 Task: Add a condition where "Ticket status Contains none of the following Open" in recently solved tickets.
Action: Mouse moved to (113, 407)
Screenshot: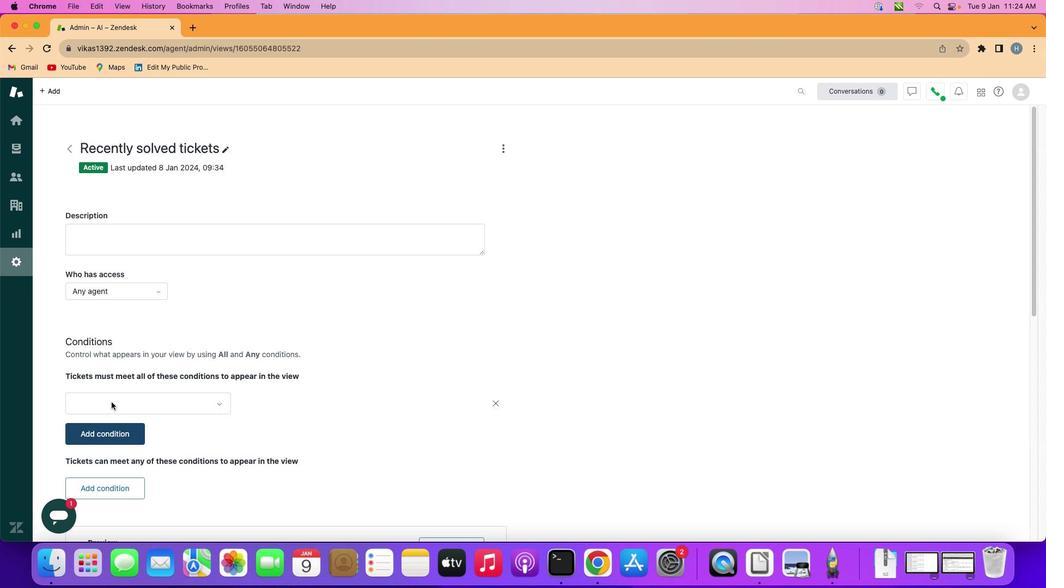 
Action: Mouse pressed left at (113, 407)
Screenshot: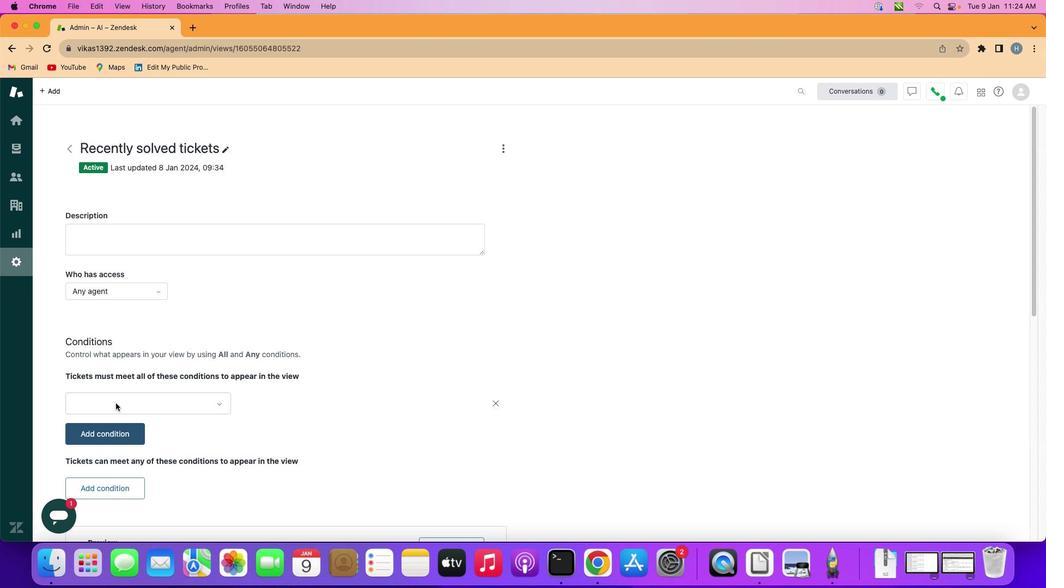 
Action: Mouse moved to (169, 411)
Screenshot: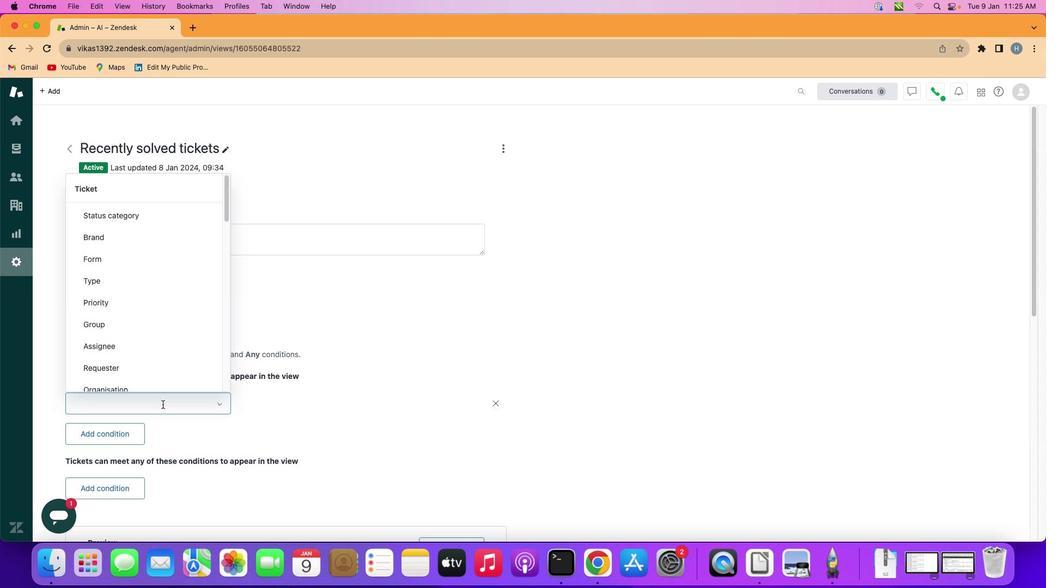 
Action: Mouse pressed left at (169, 411)
Screenshot: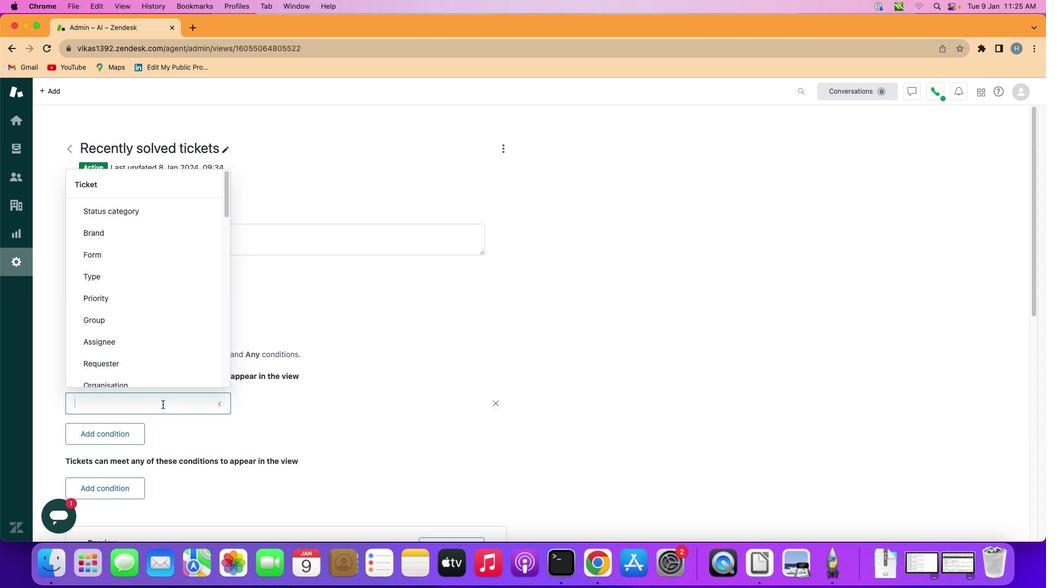 
Action: Mouse moved to (180, 302)
Screenshot: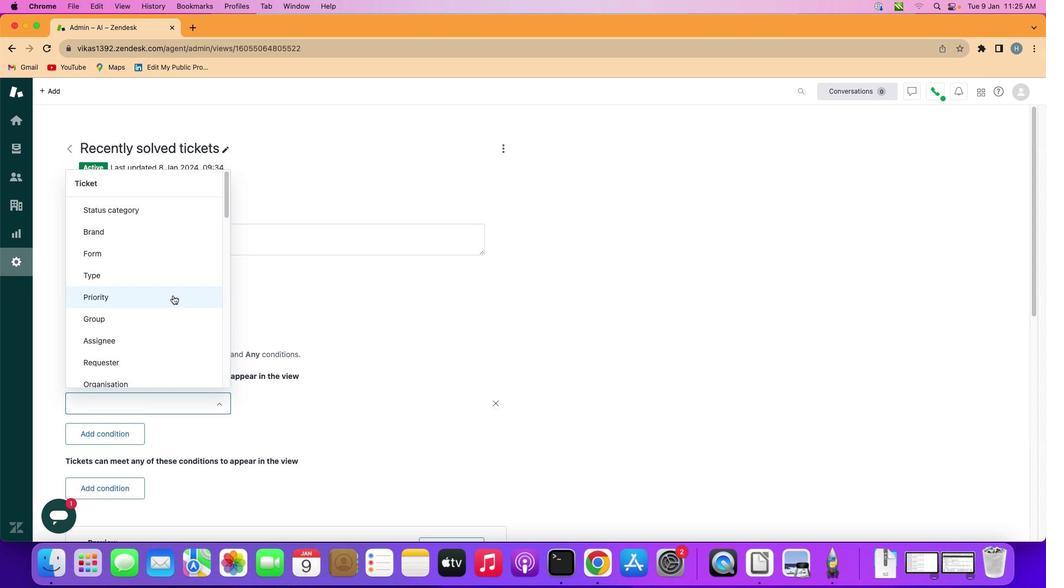 
Action: Mouse scrolled (180, 302) with delta (0, 10)
Screenshot: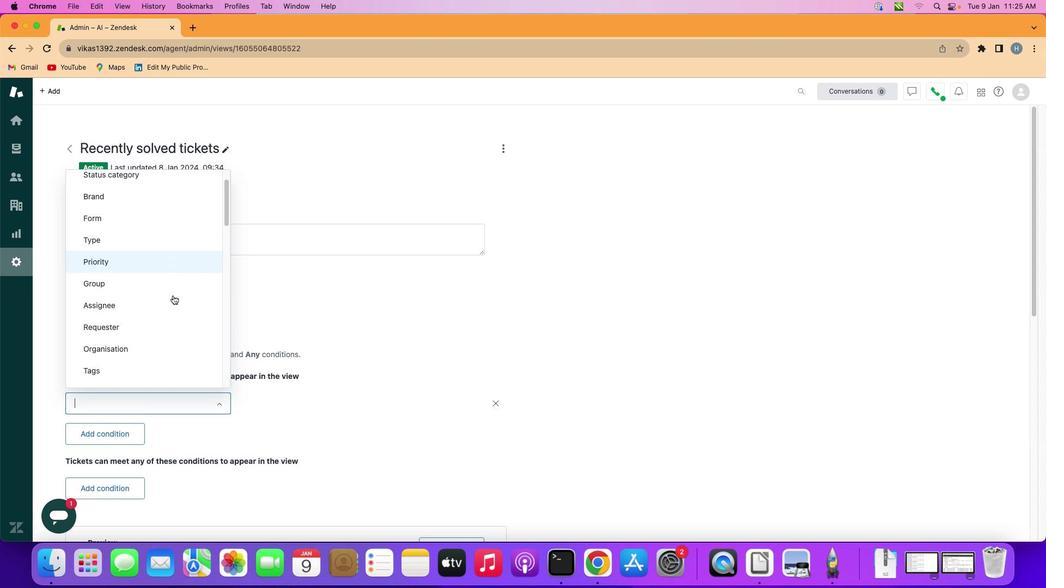 
Action: Mouse scrolled (180, 302) with delta (0, 10)
Screenshot: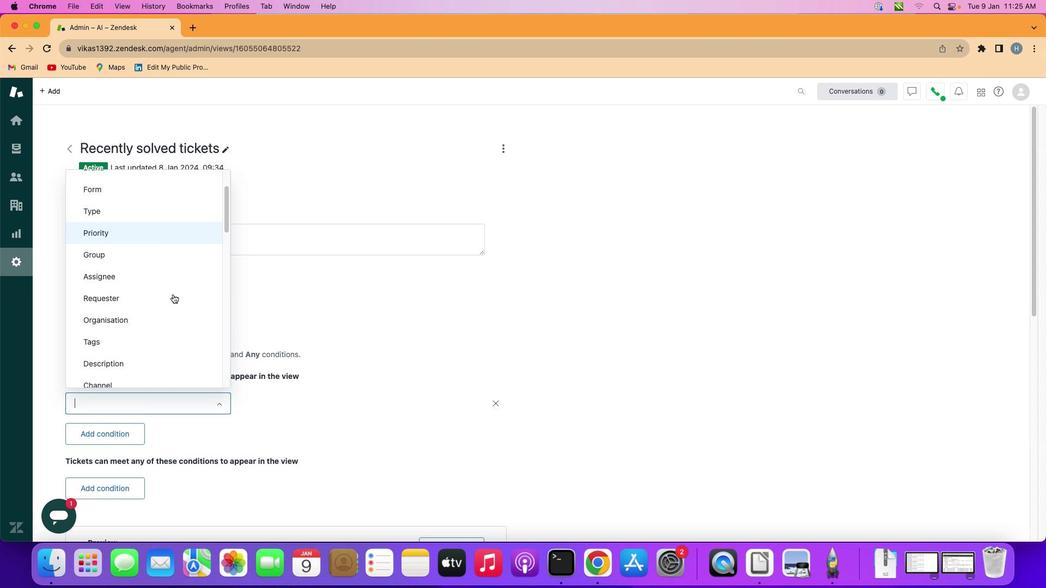 
Action: Mouse scrolled (180, 302) with delta (0, 10)
Screenshot: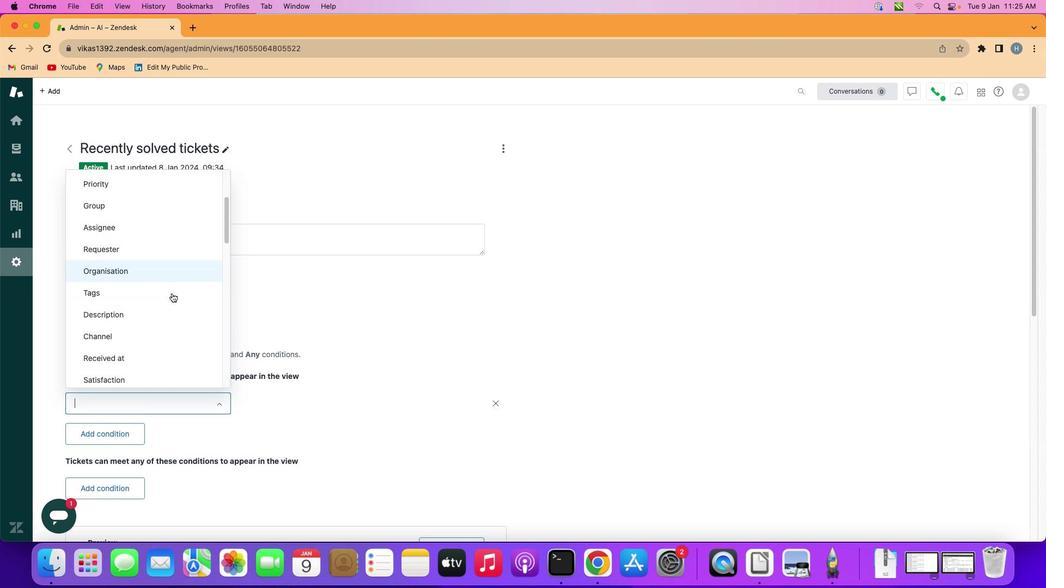 
Action: Mouse scrolled (180, 302) with delta (0, 10)
Screenshot: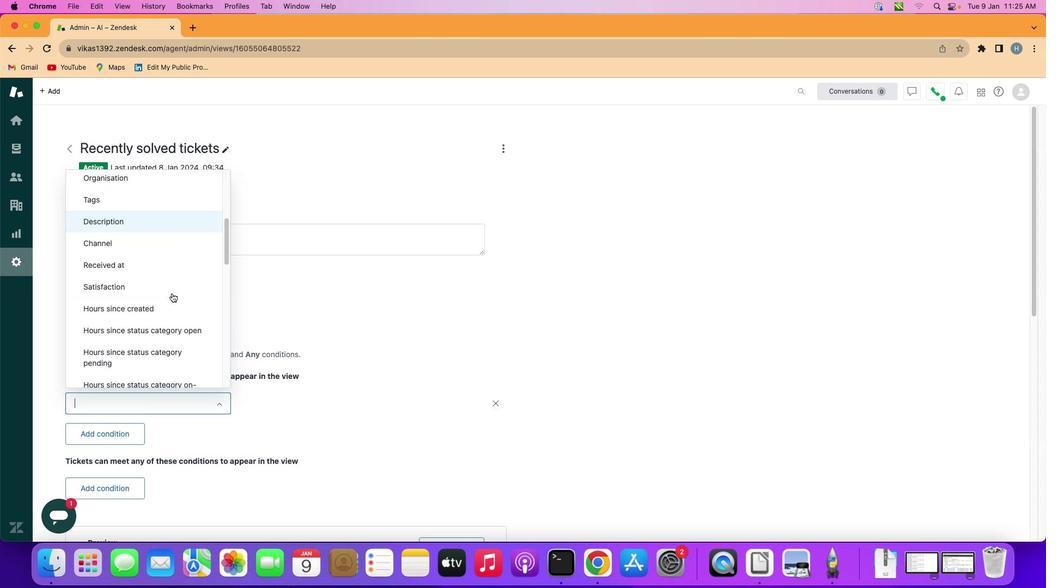 
Action: Mouse scrolled (180, 302) with delta (0, 9)
Screenshot: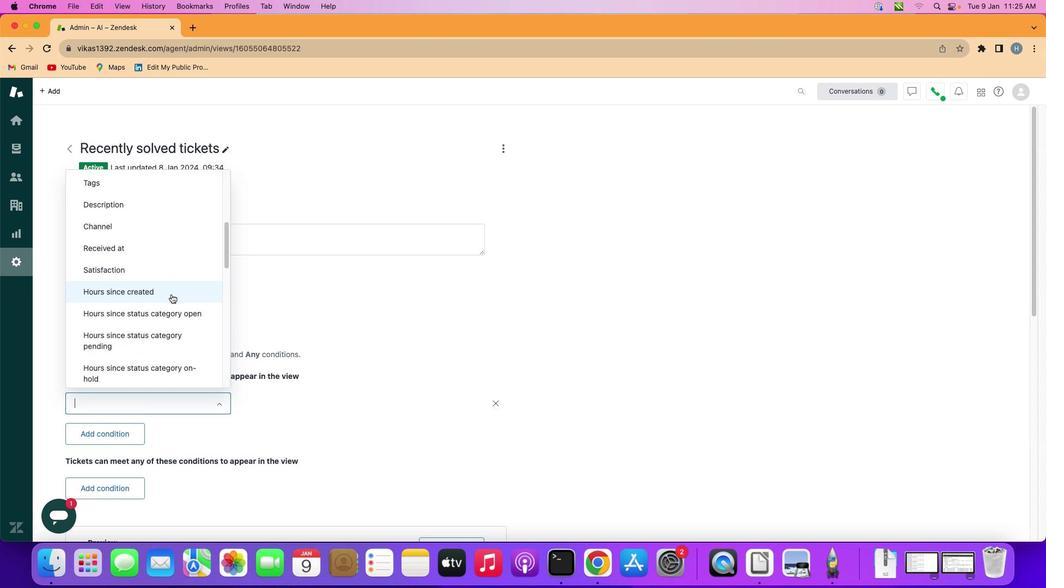 
Action: Mouse moved to (179, 301)
Screenshot: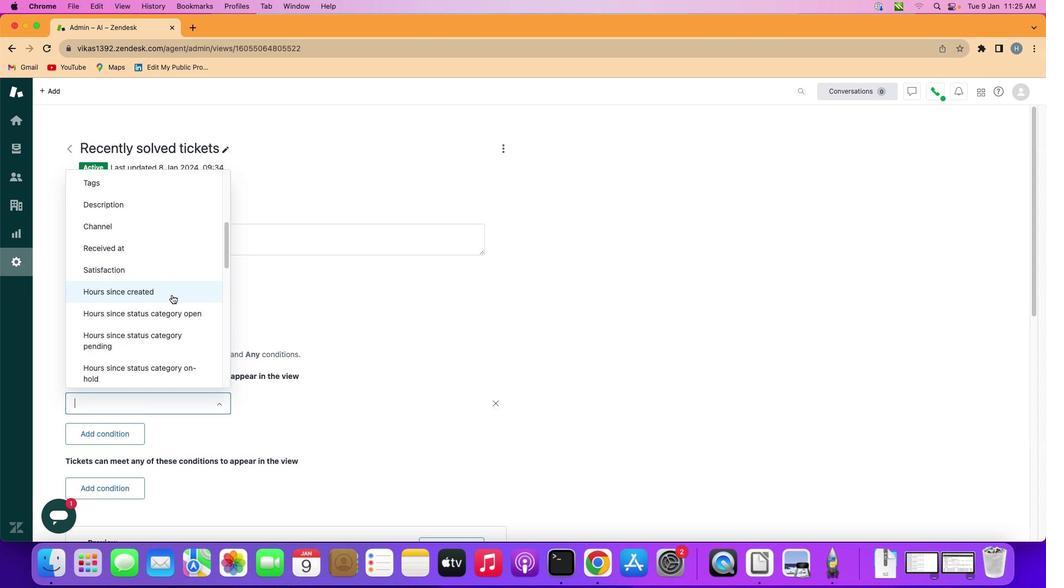 
Action: Mouse scrolled (179, 301) with delta (0, 9)
Screenshot: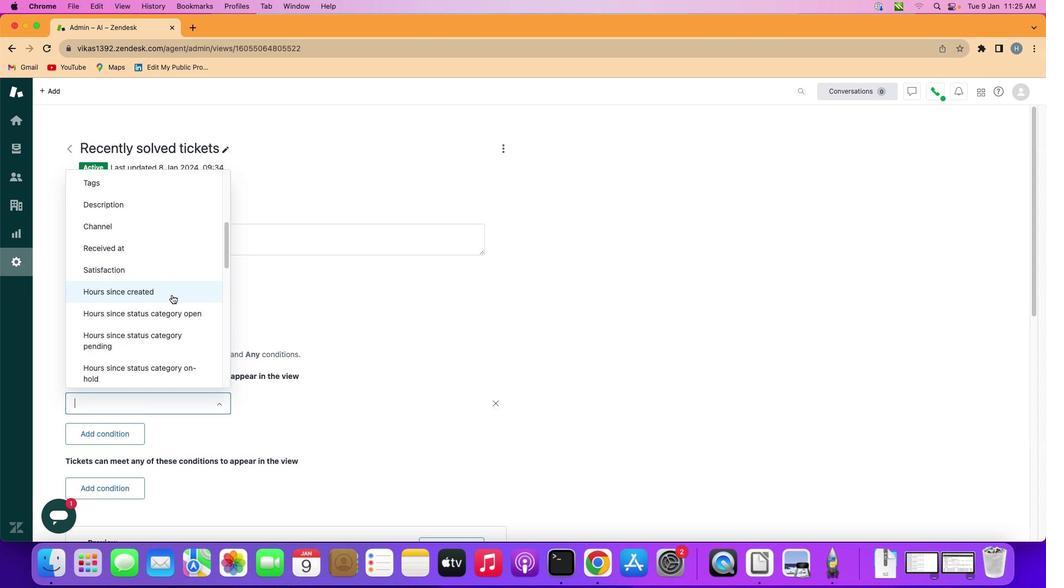 
Action: Mouse moved to (179, 302)
Screenshot: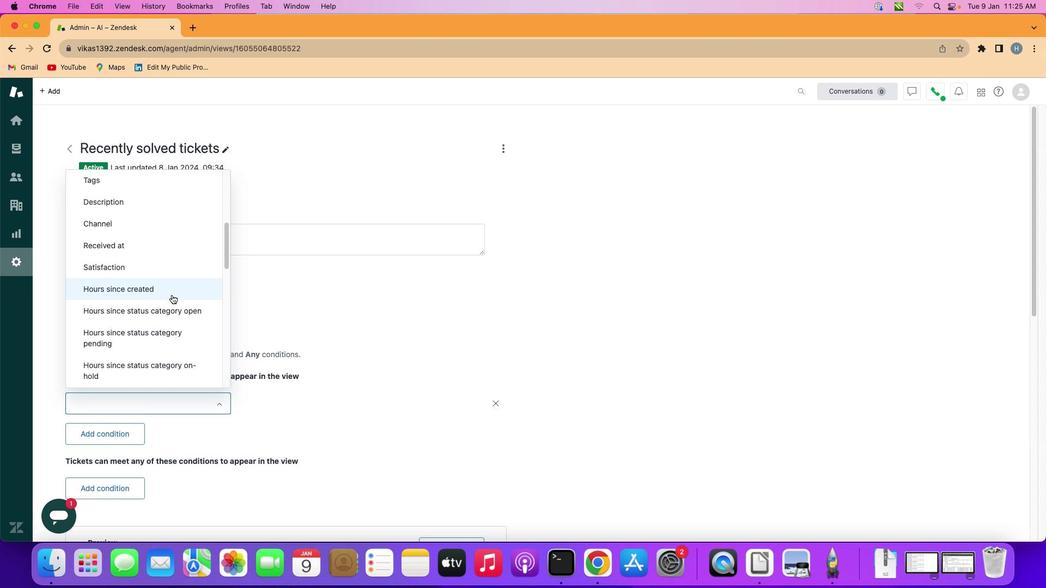 
Action: Mouse scrolled (179, 302) with delta (0, 10)
Screenshot: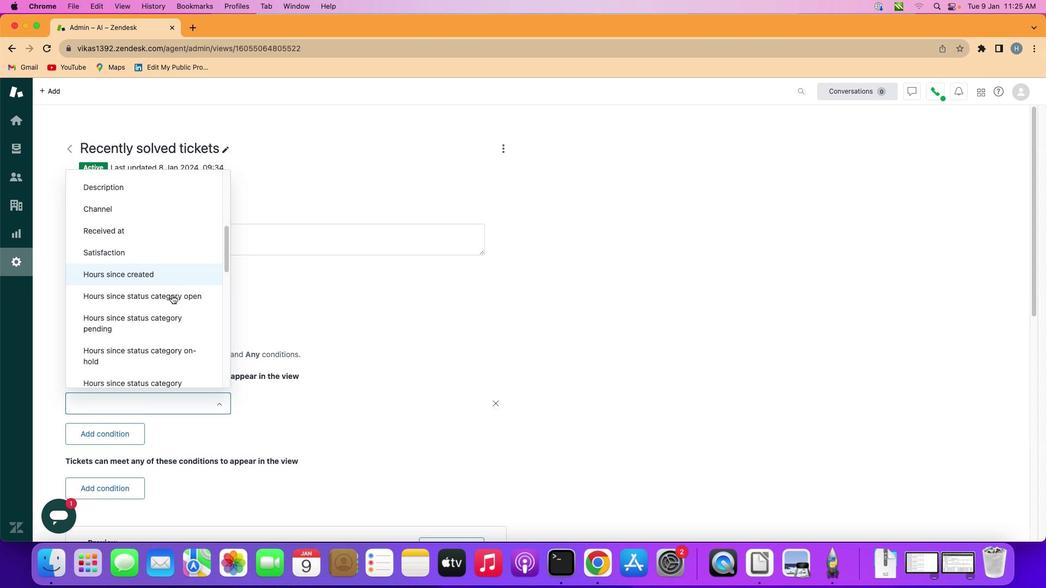
Action: Mouse scrolled (179, 302) with delta (0, 10)
Screenshot: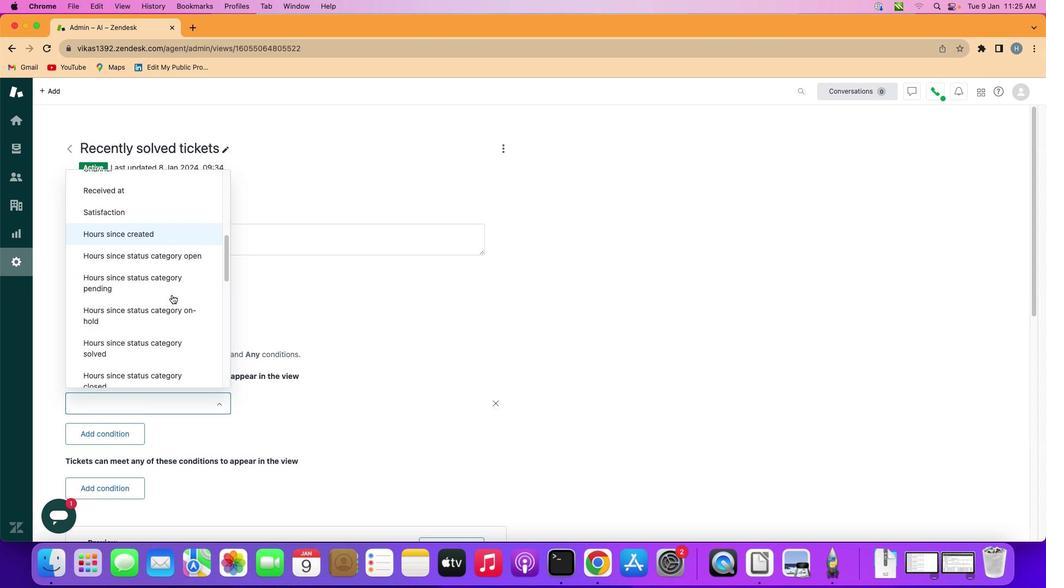 
Action: Mouse scrolled (179, 302) with delta (0, 10)
Screenshot: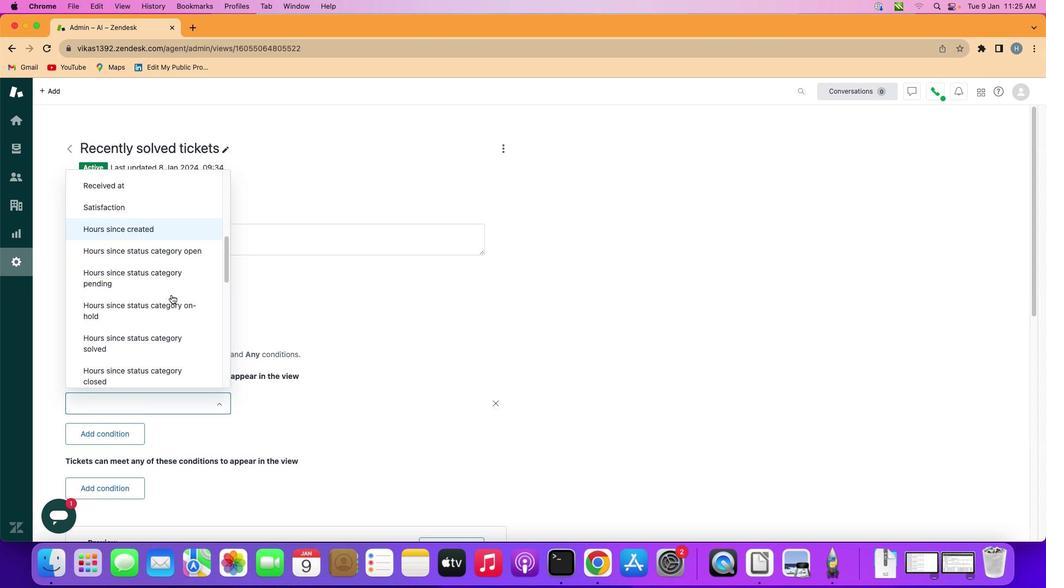 
Action: Mouse scrolled (179, 302) with delta (0, 9)
Screenshot: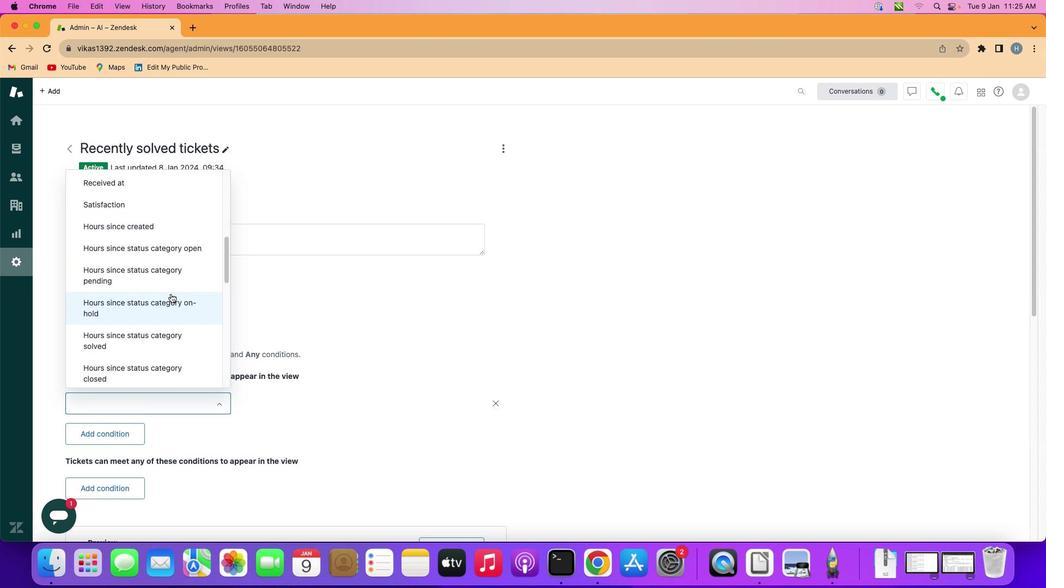 
Action: Mouse scrolled (179, 302) with delta (0, 11)
Screenshot: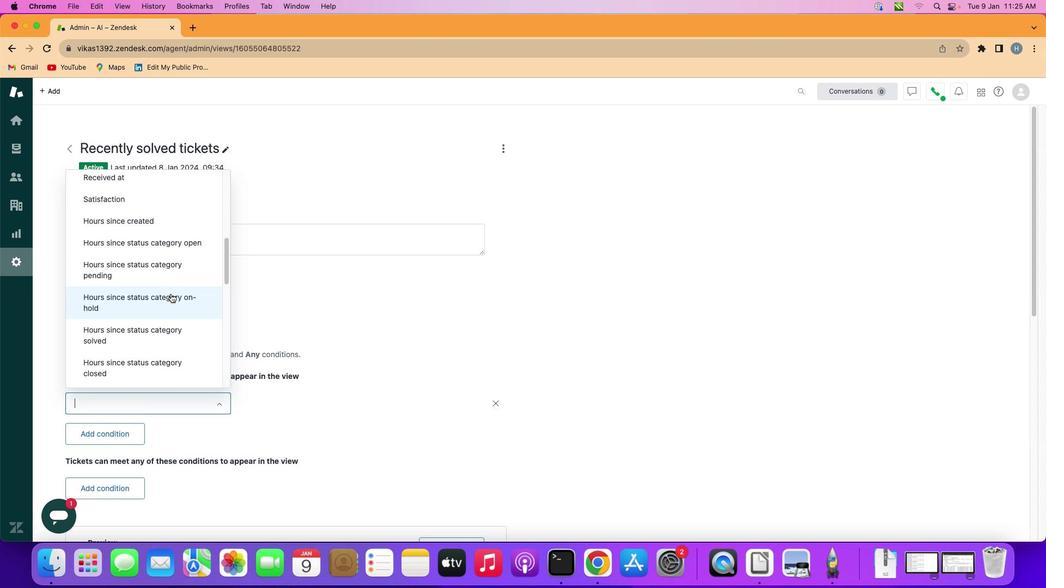 
Action: Mouse scrolled (179, 302) with delta (0, 10)
Screenshot: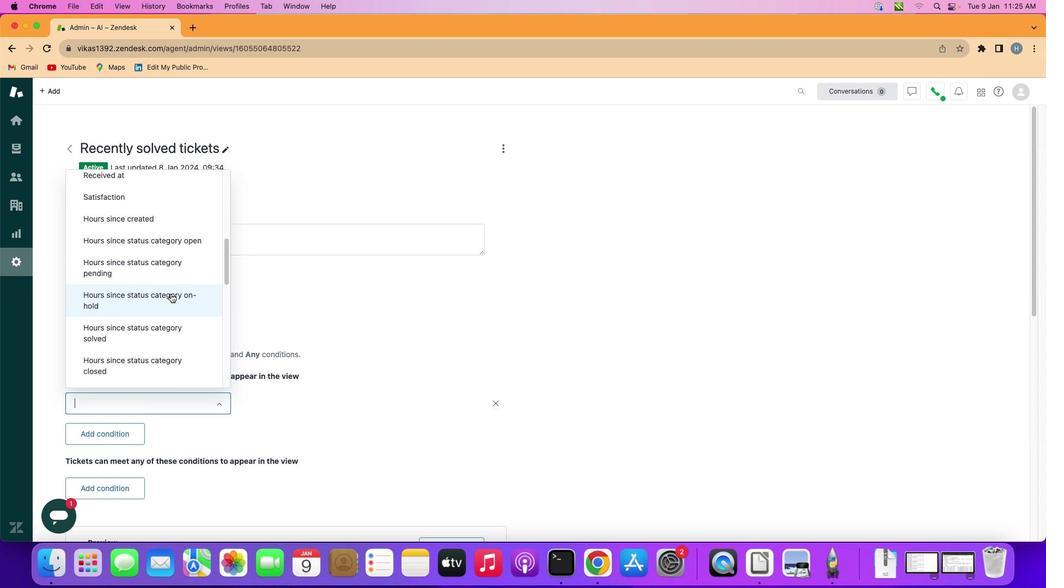 
Action: Mouse moved to (178, 300)
Screenshot: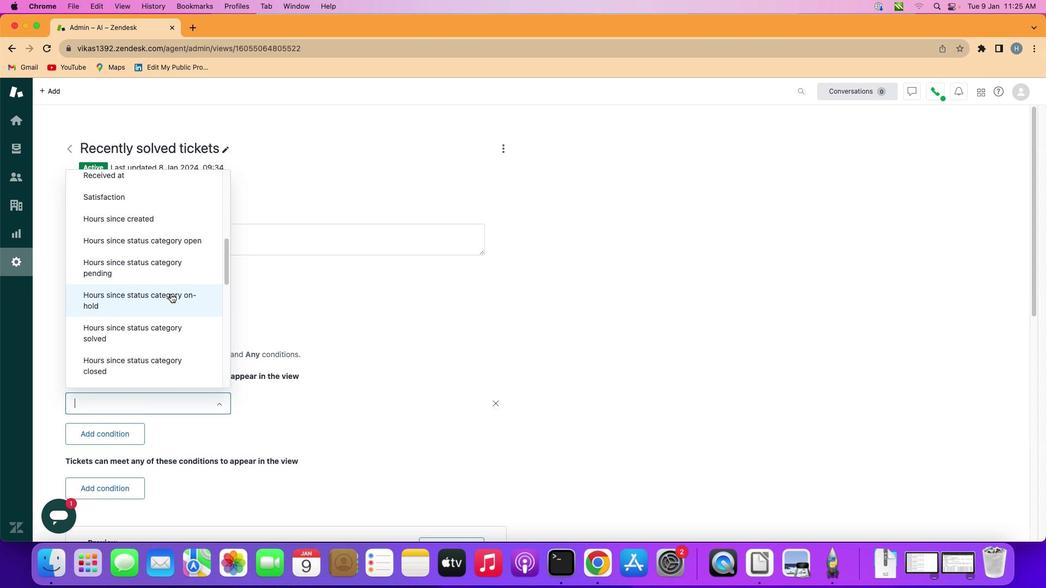 
Action: Mouse scrolled (178, 300) with delta (0, 10)
Screenshot: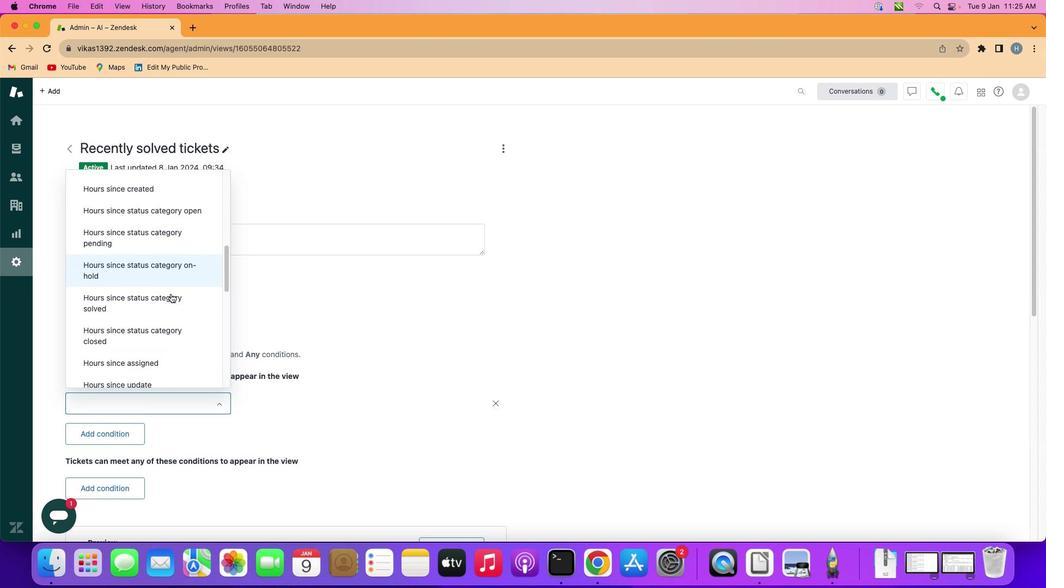 
Action: Mouse scrolled (178, 300) with delta (0, 10)
Screenshot: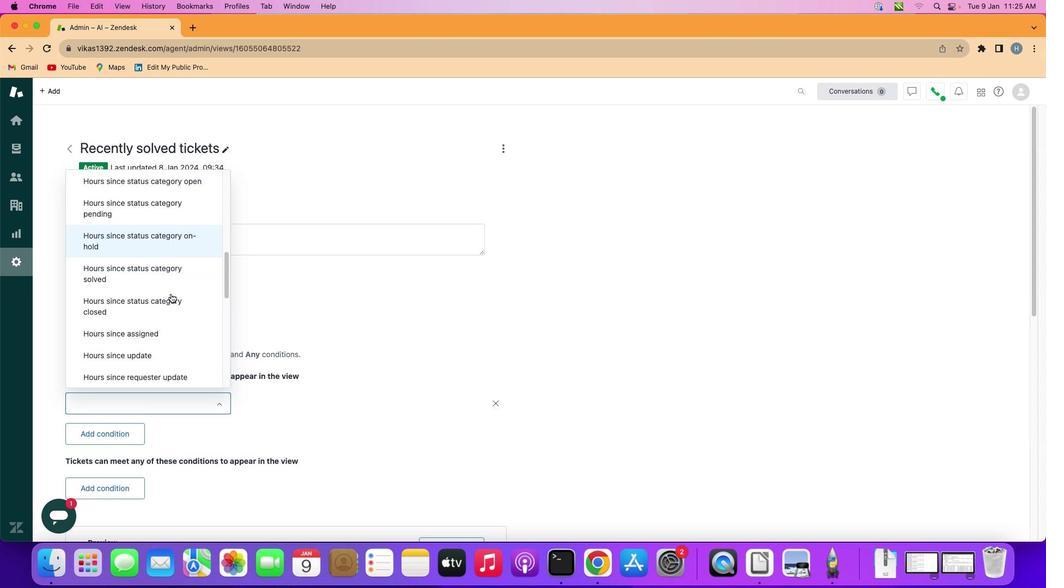 
Action: Mouse scrolled (178, 300) with delta (0, 10)
Screenshot: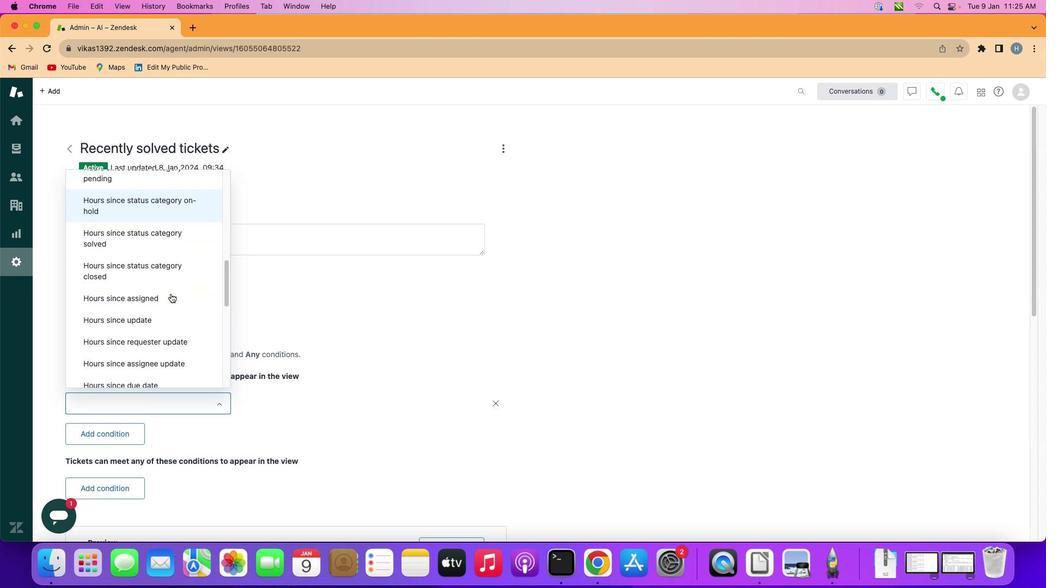 
Action: Mouse scrolled (178, 300) with delta (0, 9)
Screenshot: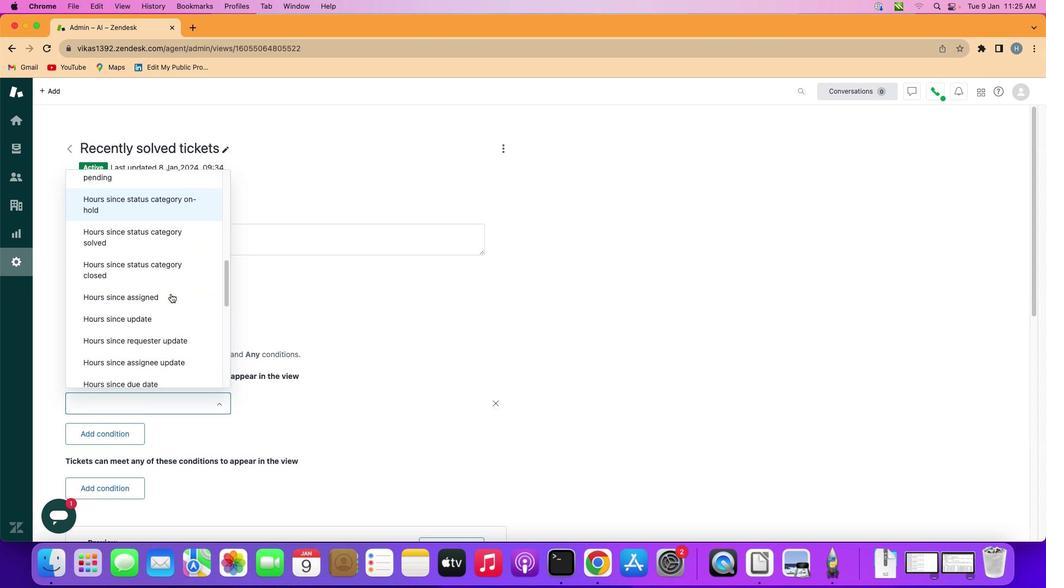 
Action: Mouse scrolled (178, 300) with delta (0, 10)
Screenshot: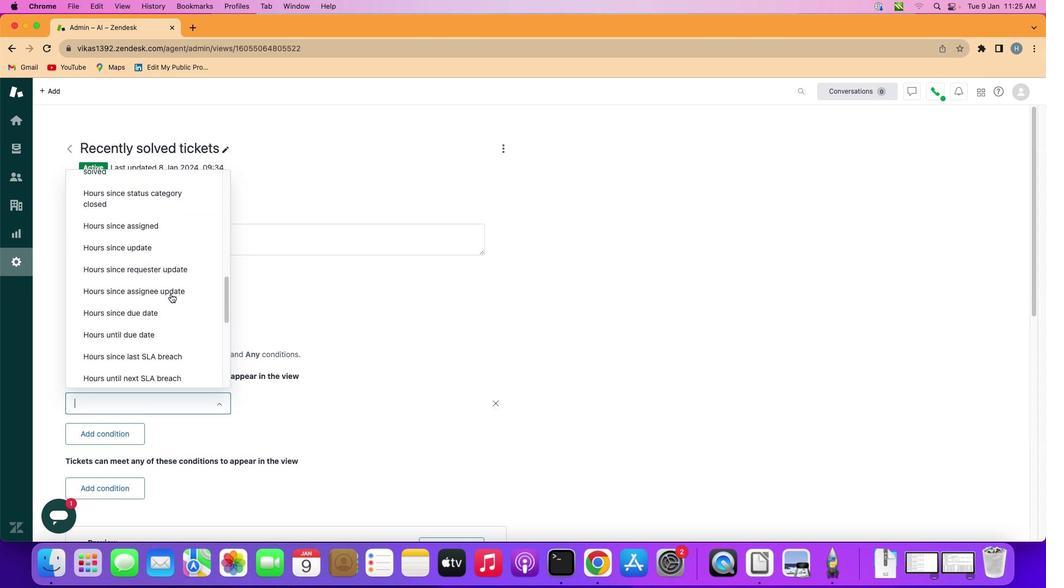 
Action: Mouse scrolled (178, 300) with delta (0, 10)
Screenshot: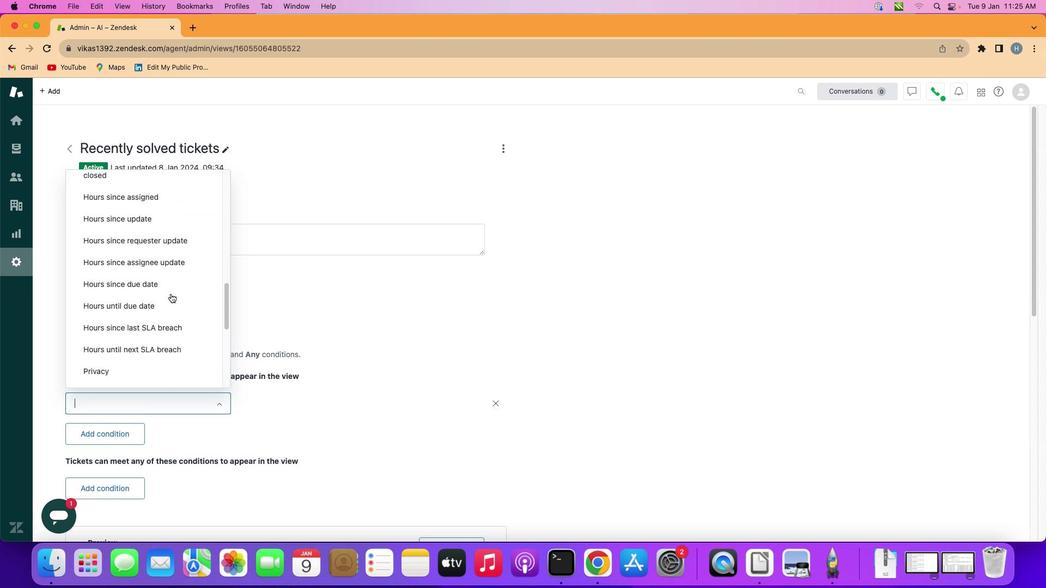 
Action: Mouse scrolled (178, 300) with delta (0, 9)
Screenshot: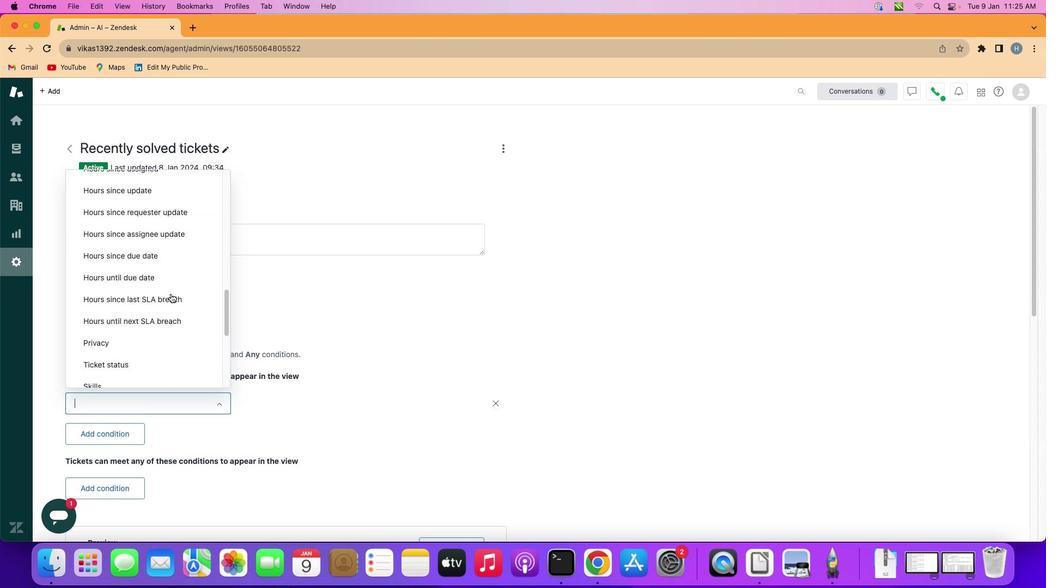 
Action: Mouse scrolled (178, 300) with delta (0, 9)
Screenshot: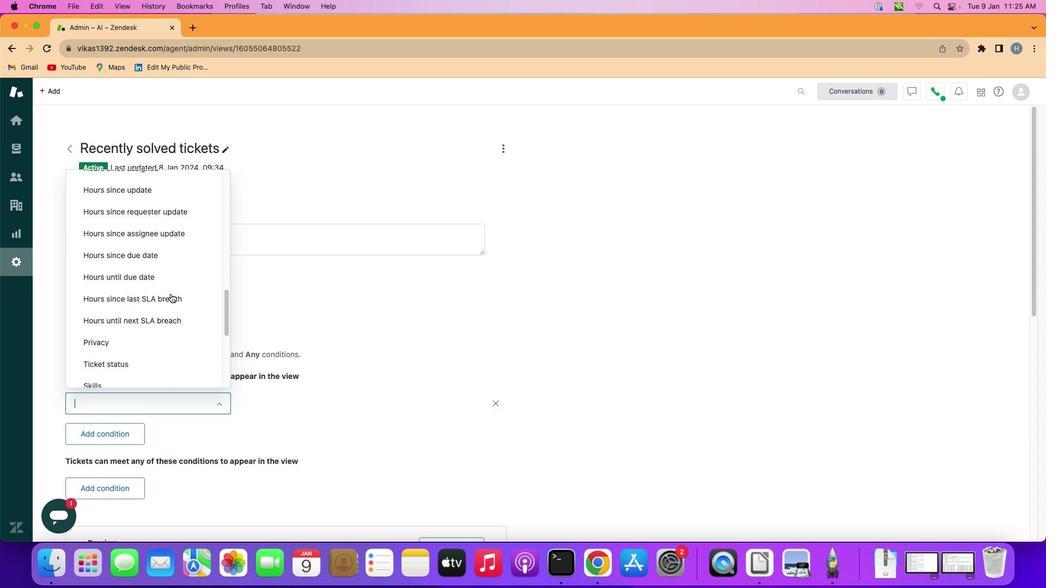 
Action: Mouse scrolled (178, 300) with delta (0, 10)
Screenshot: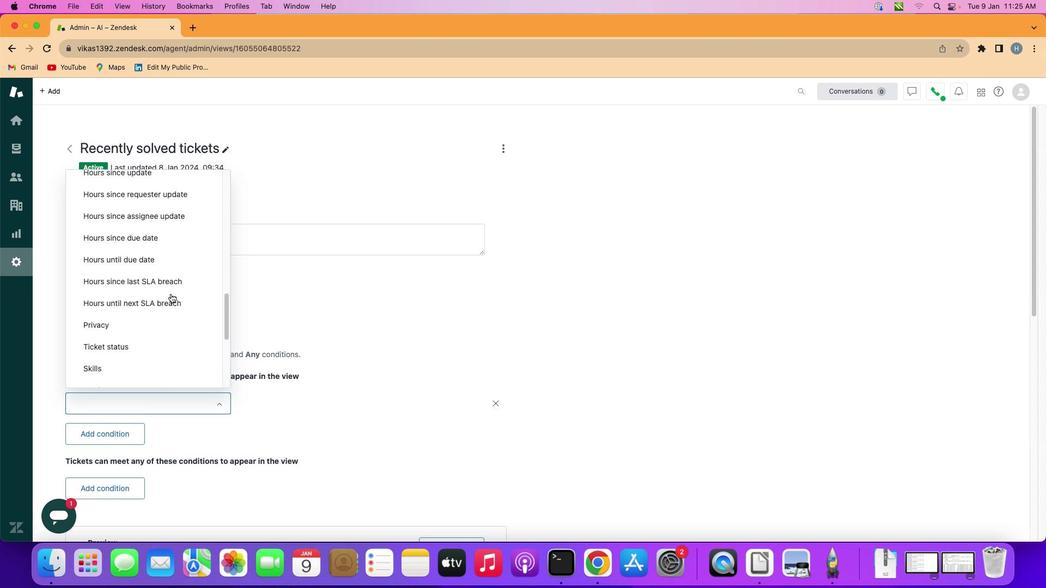 
Action: Mouse scrolled (178, 300) with delta (0, 10)
Screenshot: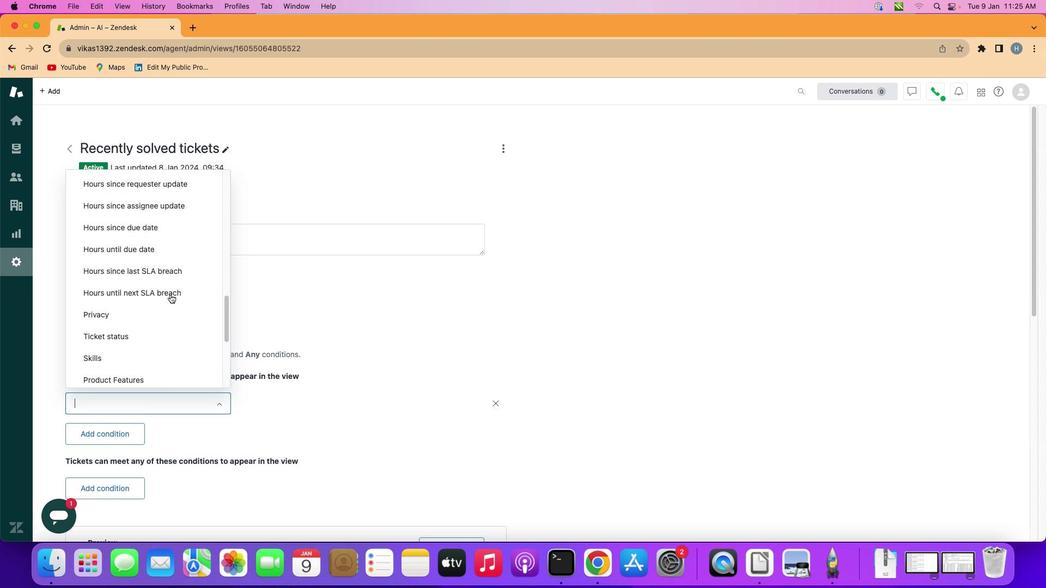 
Action: Mouse scrolled (178, 300) with delta (0, 10)
Screenshot: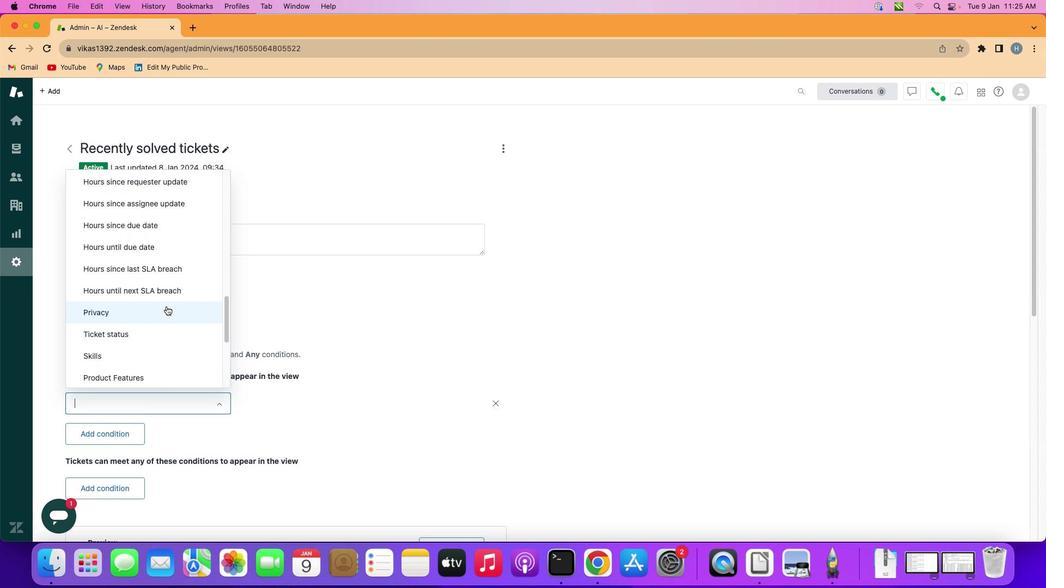 
Action: Mouse moved to (153, 339)
Screenshot: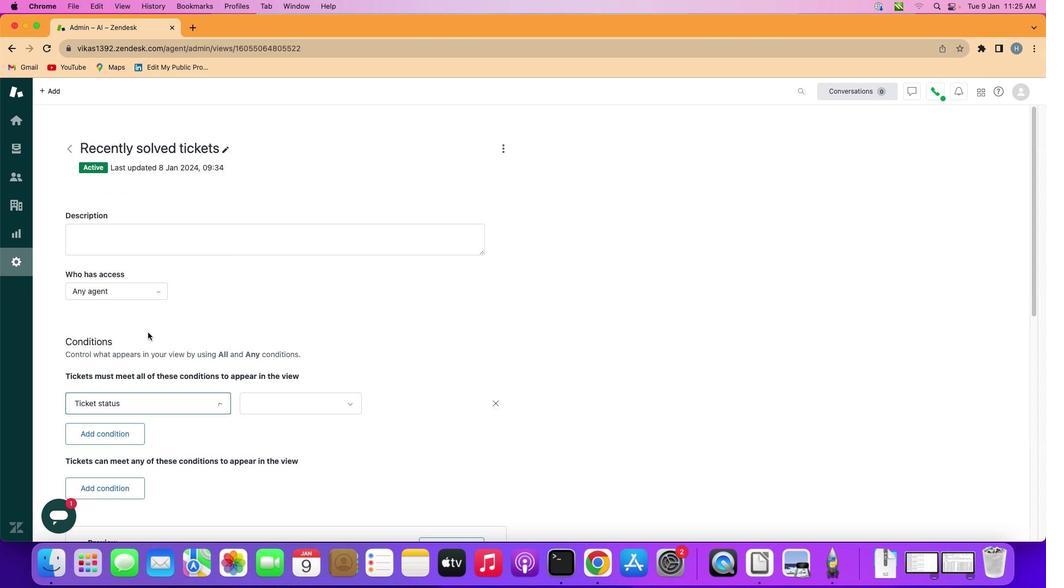 
Action: Mouse pressed left at (153, 339)
Screenshot: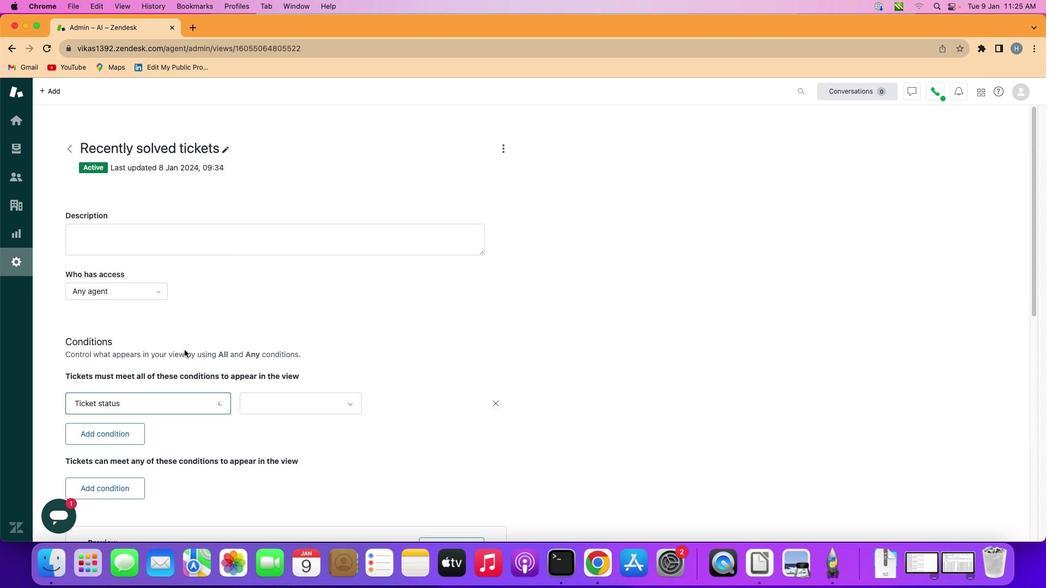 
Action: Mouse moved to (303, 410)
Screenshot: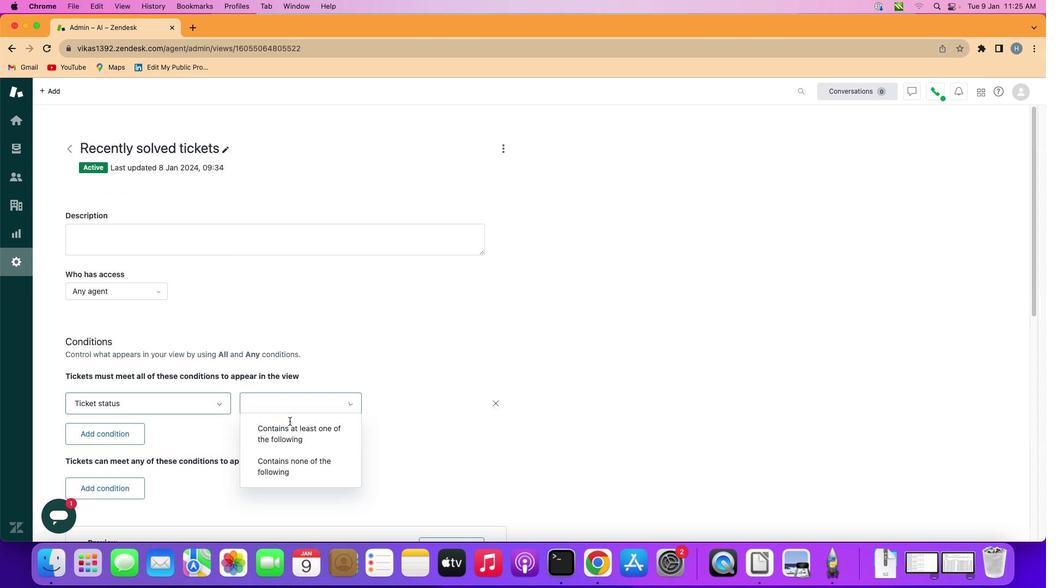 
Action: Mouse pressed left at (303, 410)
Screenshot: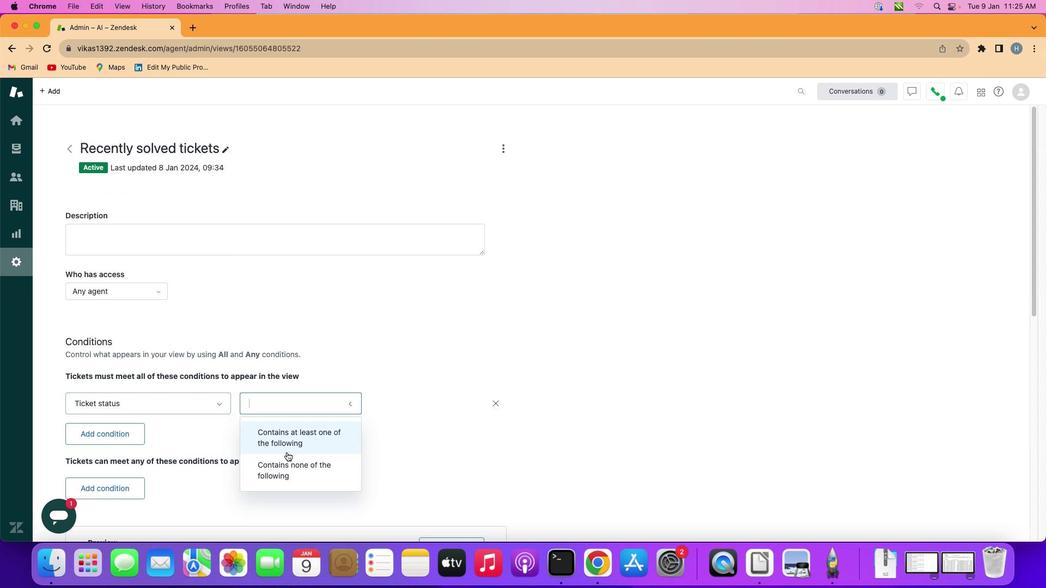
Action: Mouse moved to (300, 469)
Screenshot: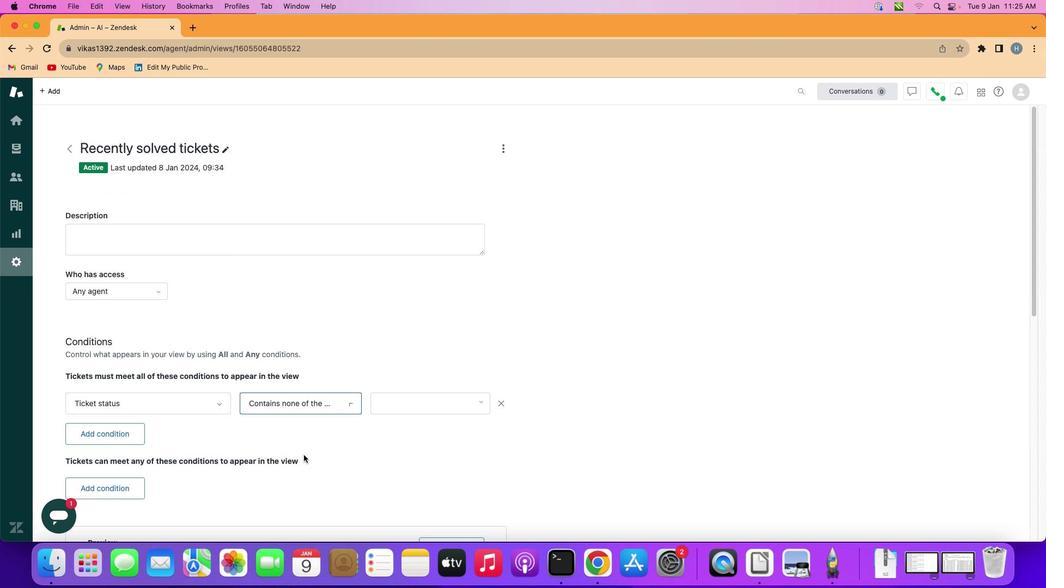 
Action: Mouse pressed left at (300, 469)
Screenshot: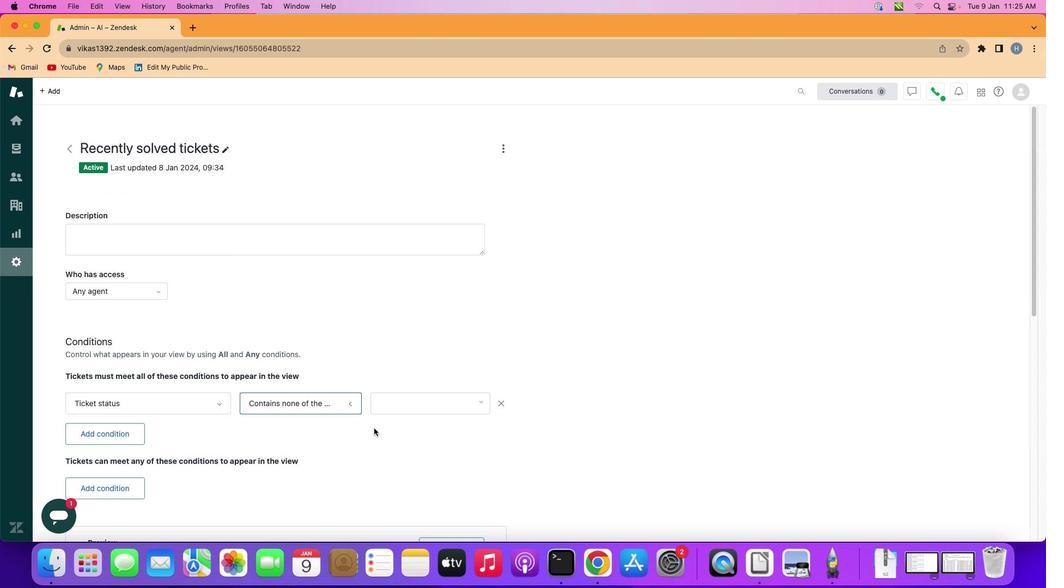 
Action: Mouse moved to (430, 417)
Screenshot: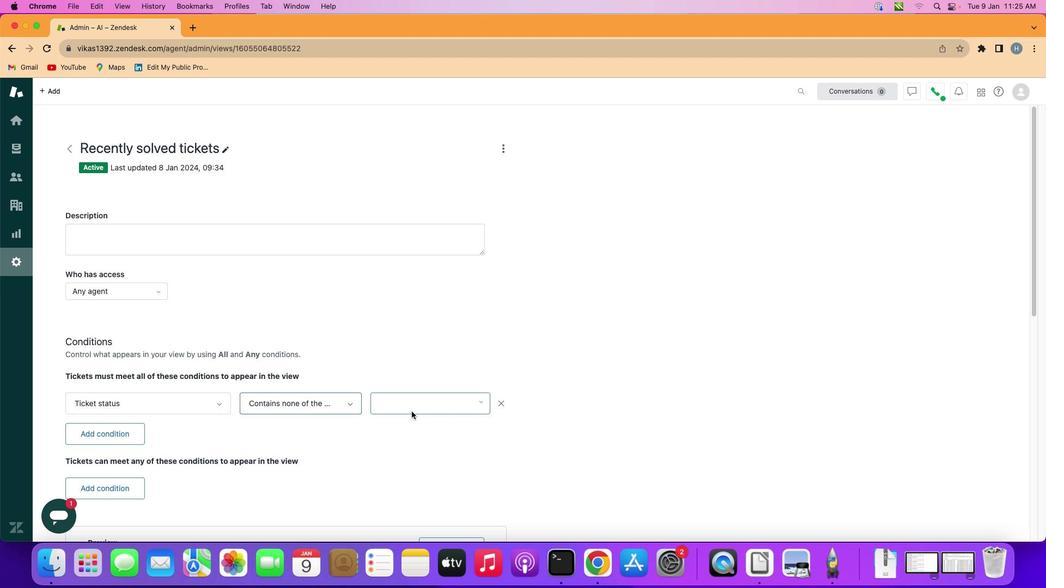 
Action: Mouse pressed left at (430, 417)
Screenshot: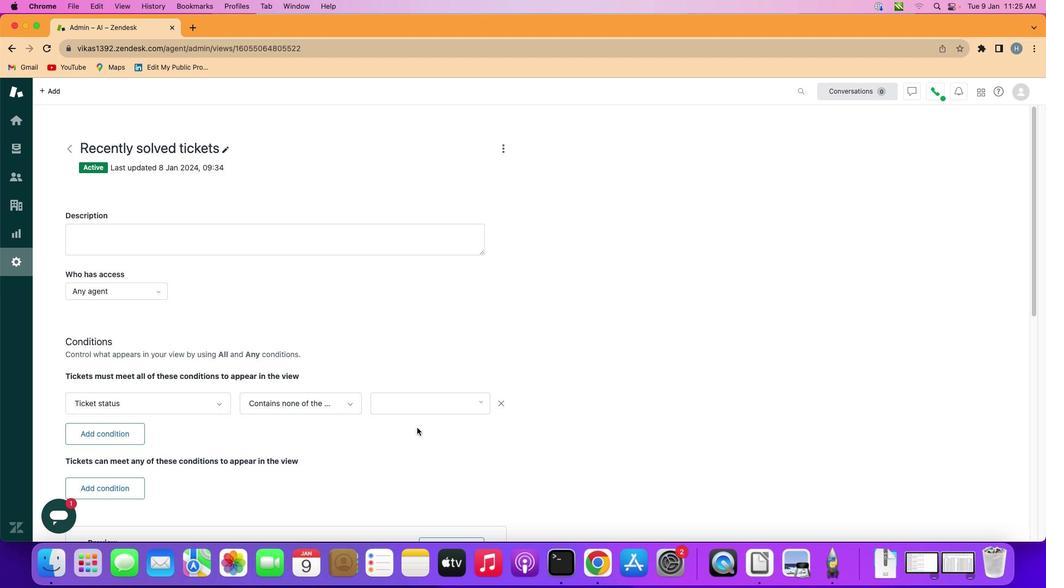 
Action: Mouse moved to (443, 410)
Screenshot: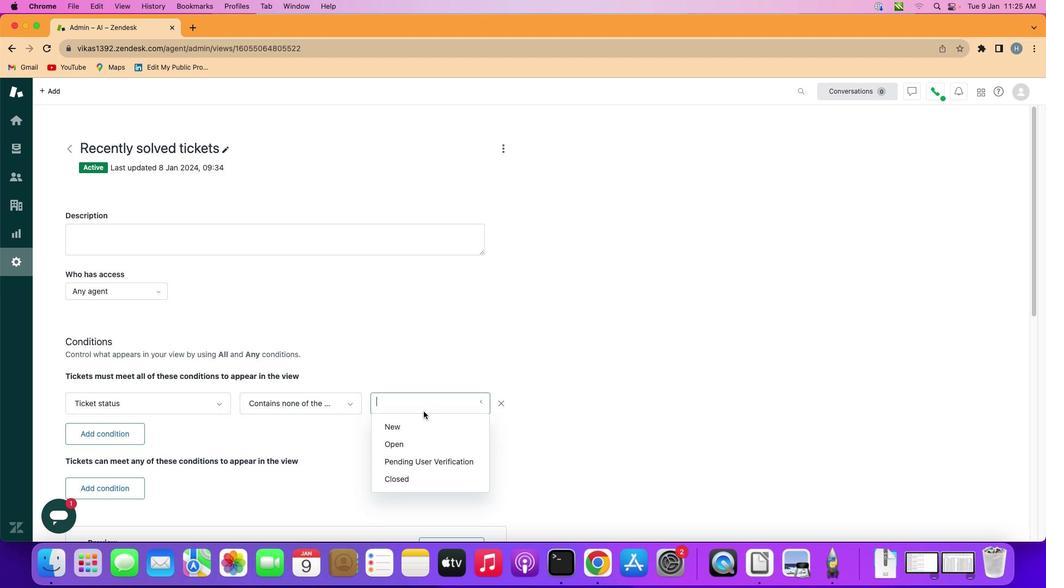 
Action: Mouse pressed left at (443, 410)
Screenshot: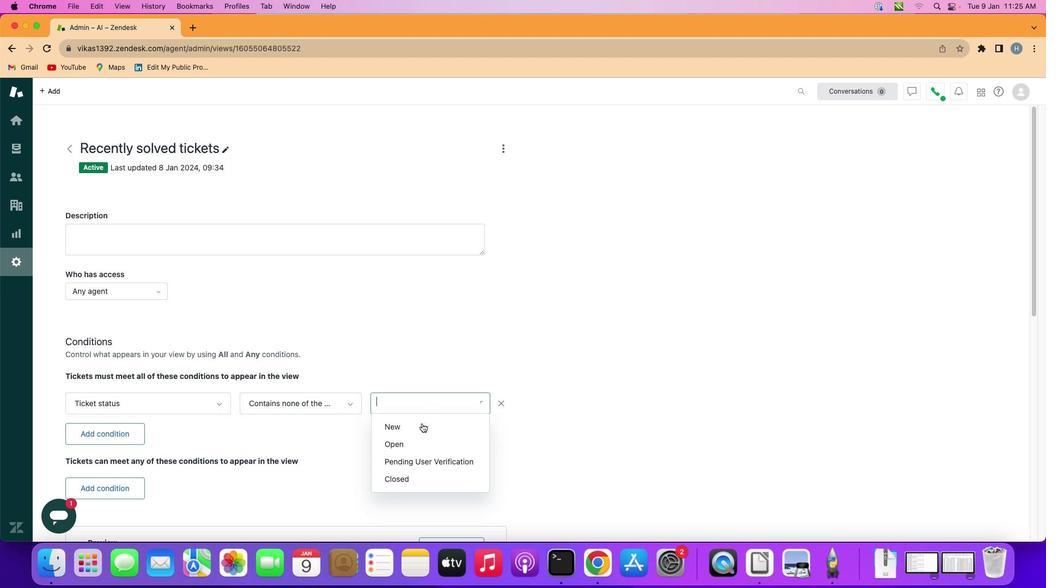 
Action: Mouse moved to (436, 446)
Screenshot: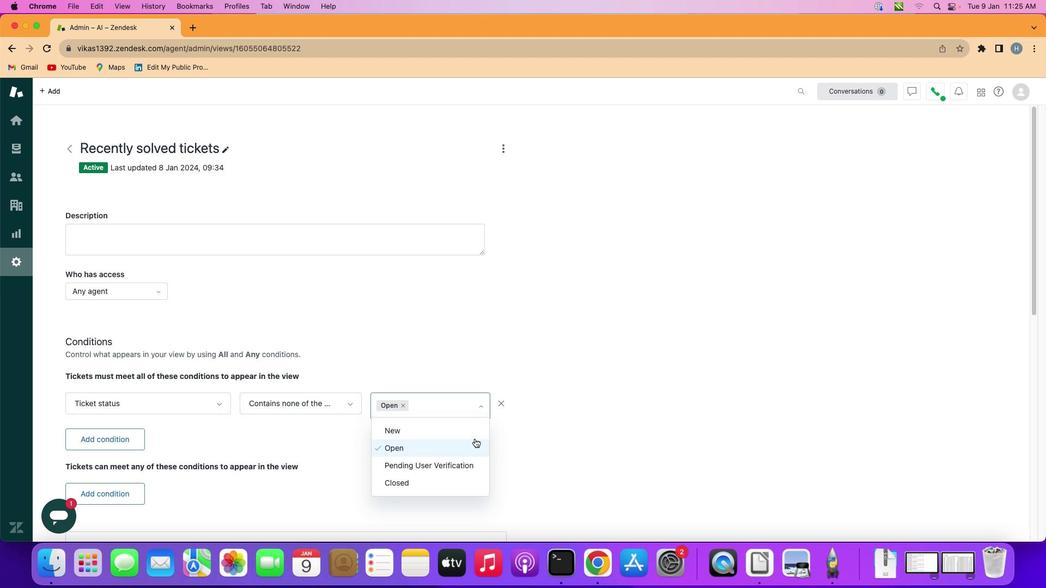 
Action: Mouse pressed left at (436, 446)
Screenshot: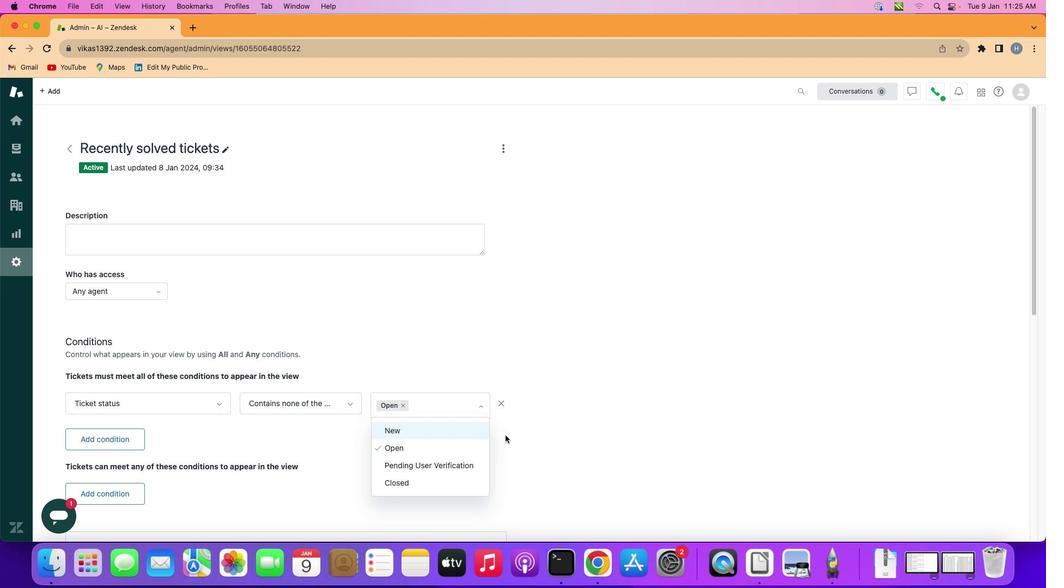 
Action: Mouse moved to (528, 441)
Screenshot: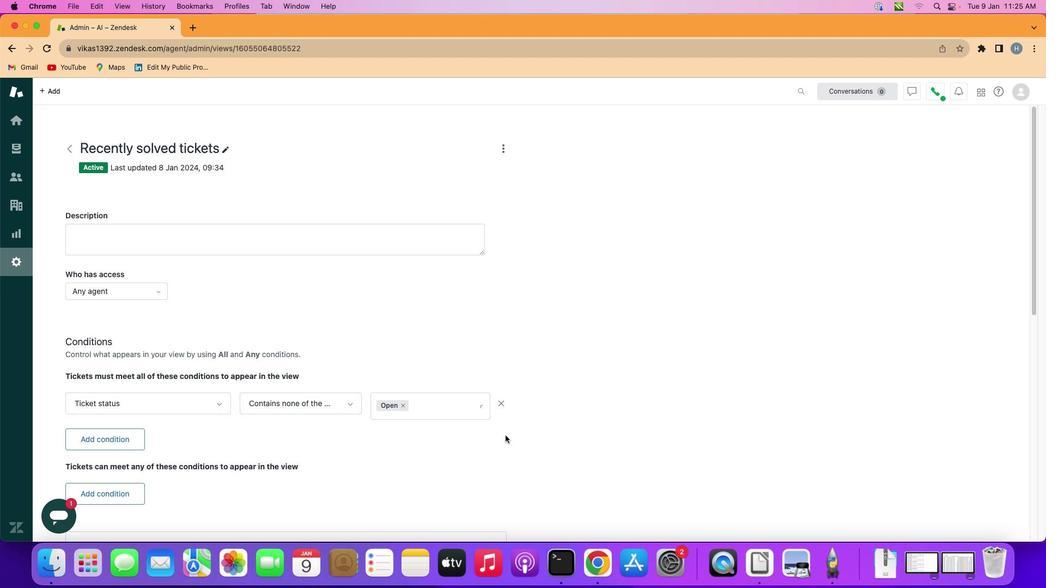 
Action: Mouse pressed left at (528, 441)
Screenshot: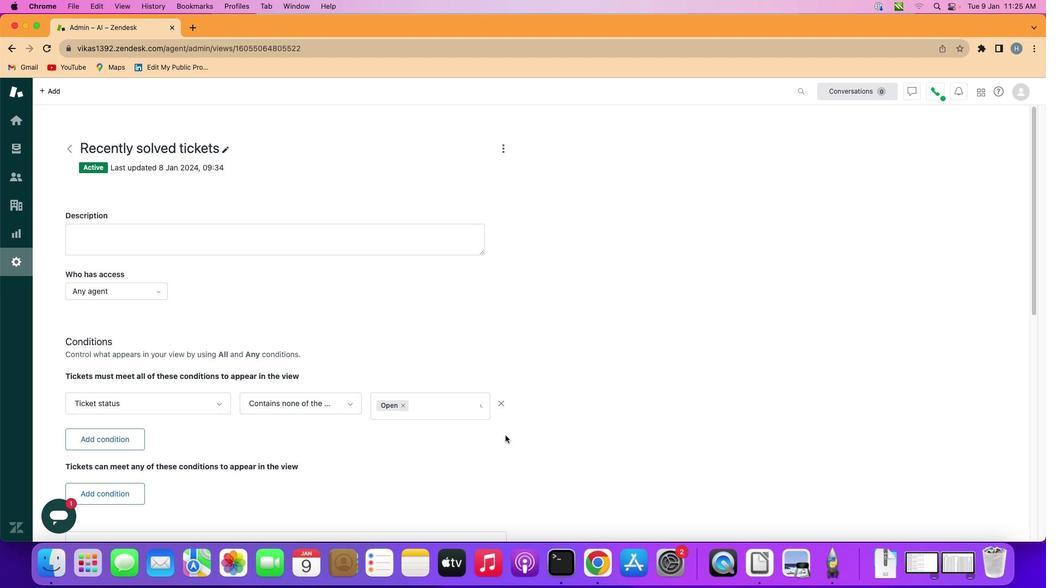 
Action: Mouse moved to (529, 441)
Screenshot: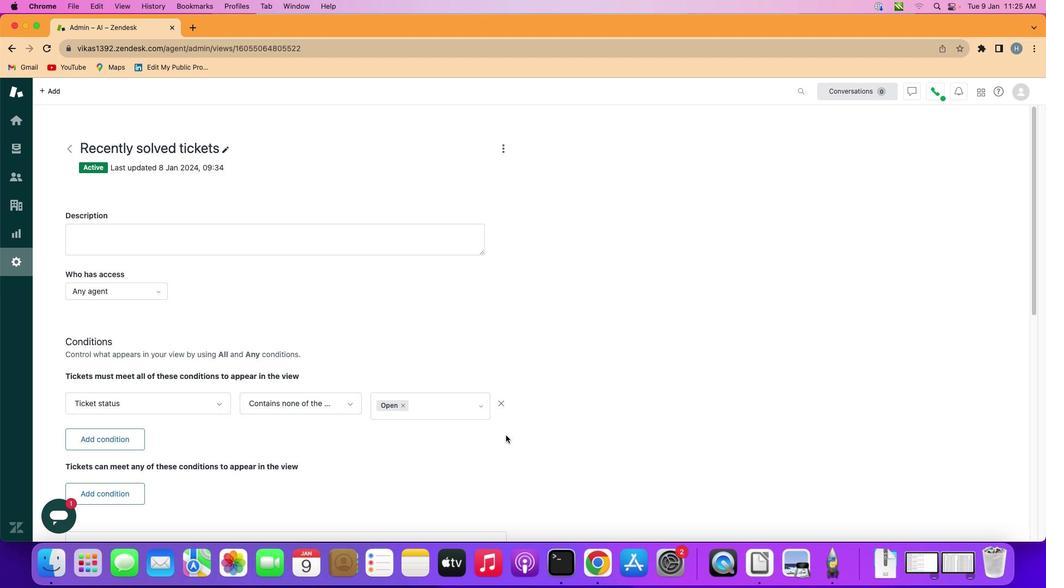 
